 Task: Select format cells if greater than or equal to.
Action: Mouse moved to (148, 103)
Screenshot: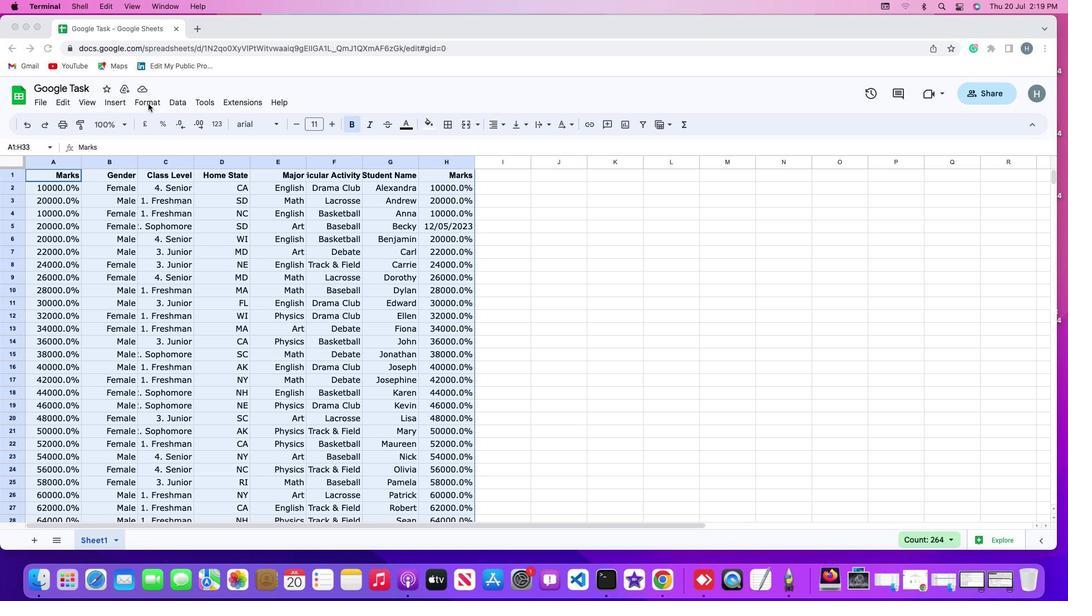 
Action: Mouse pressed left at (148, 103)
Screenshot: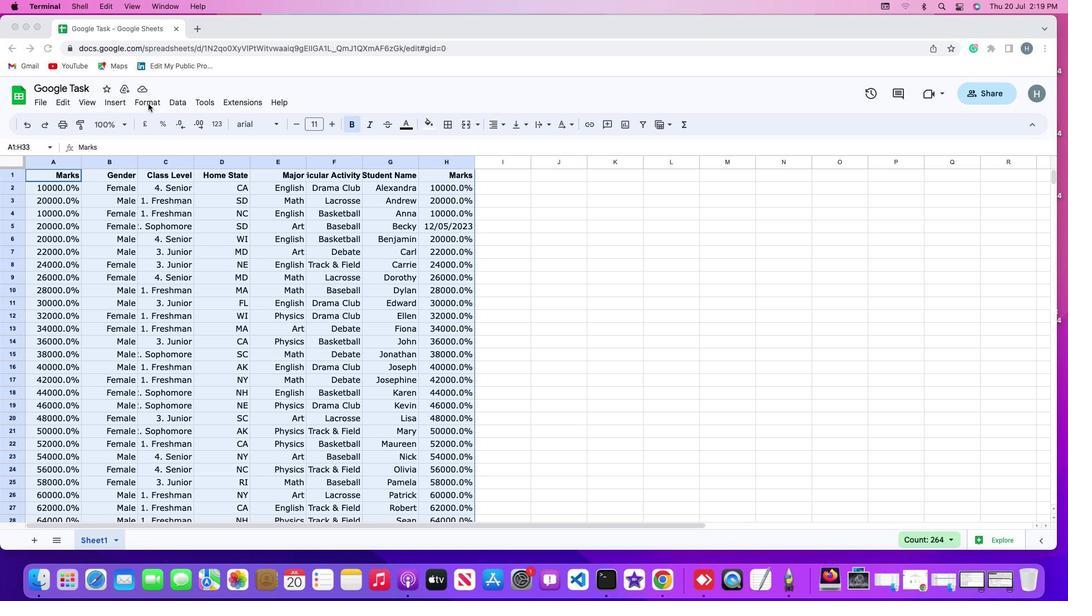 
Action: Mouse moved to (148, 102)
Screenshot: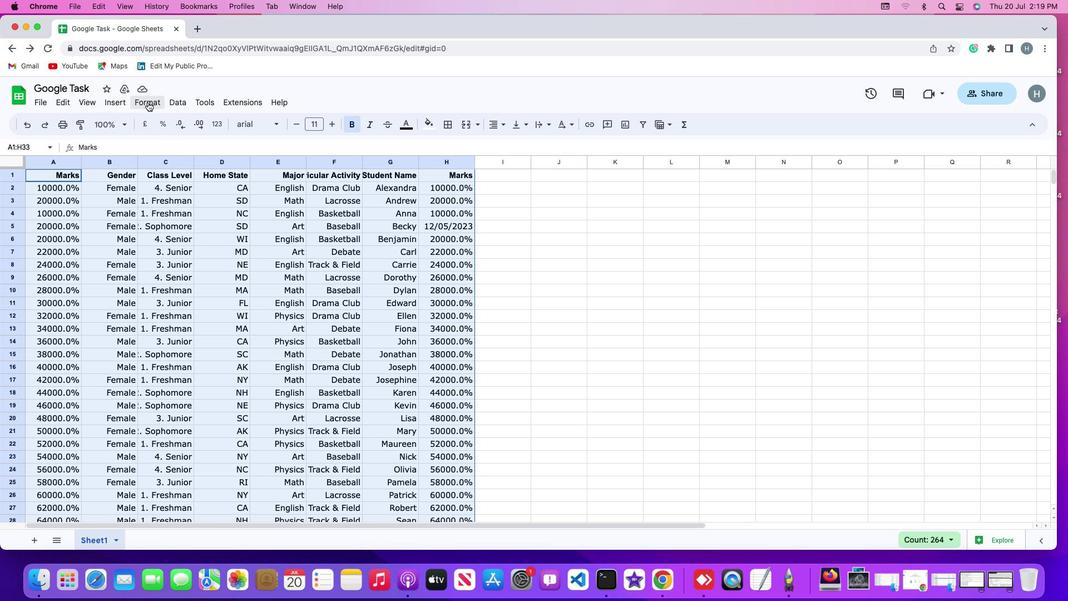 
Action: Mouse pressed left at (148, 102)
Screenshot: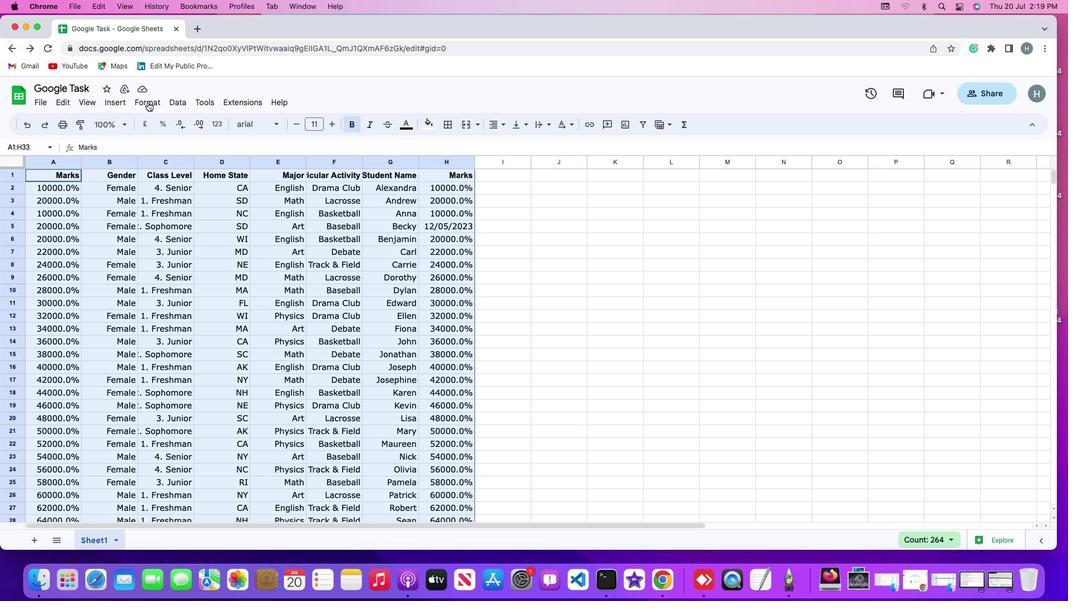 
Action: Mouse moved to (179, 293)
Screenshot: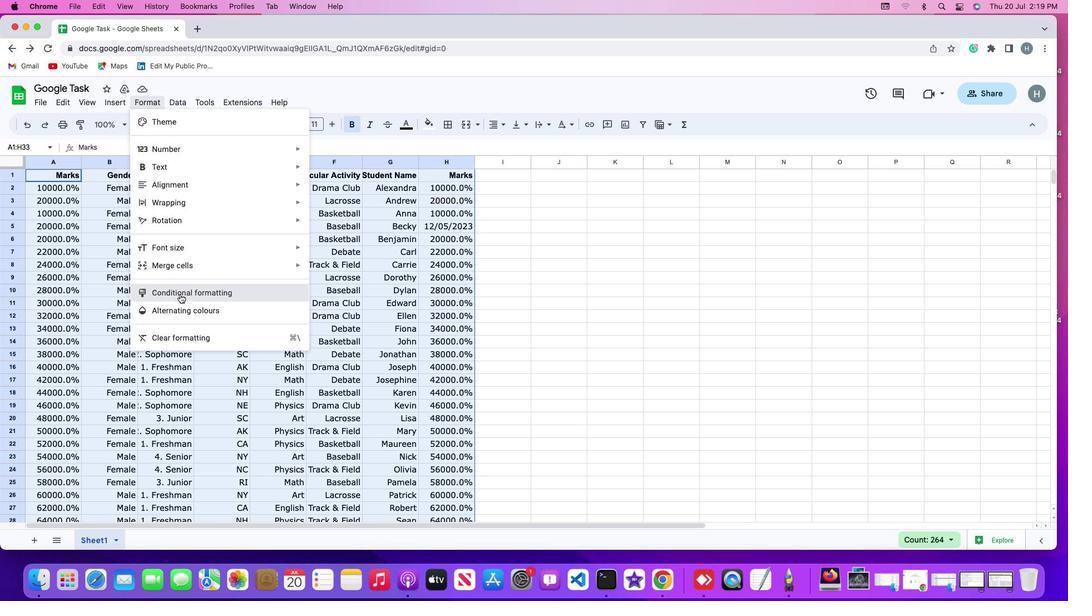 
Action: Mouse pressed left at (179, 293)
Screenshot: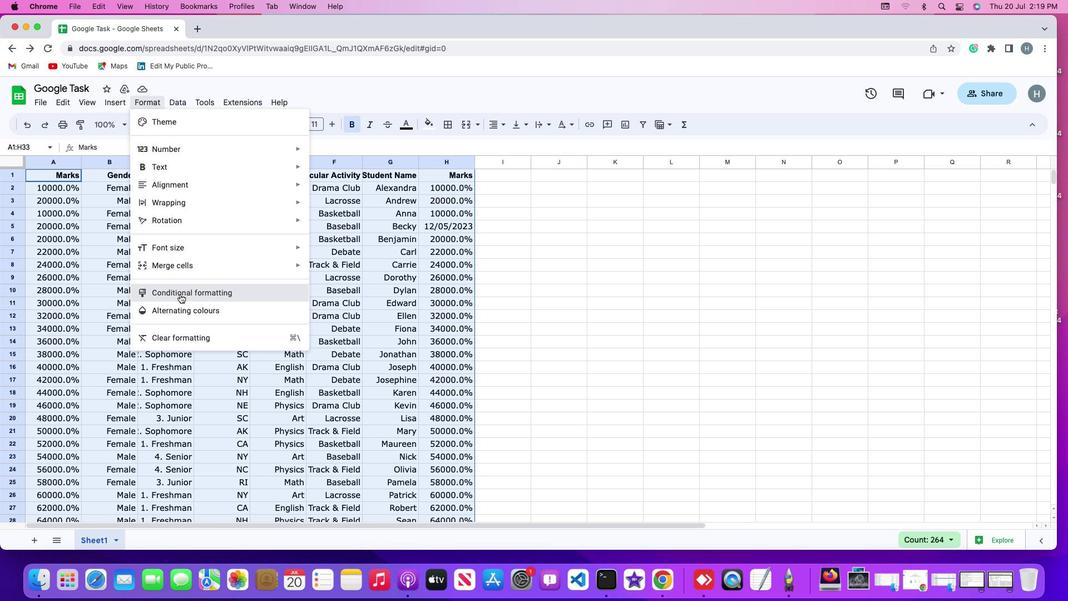 
Action: Mouse moved to (984, 274)
Screenshot: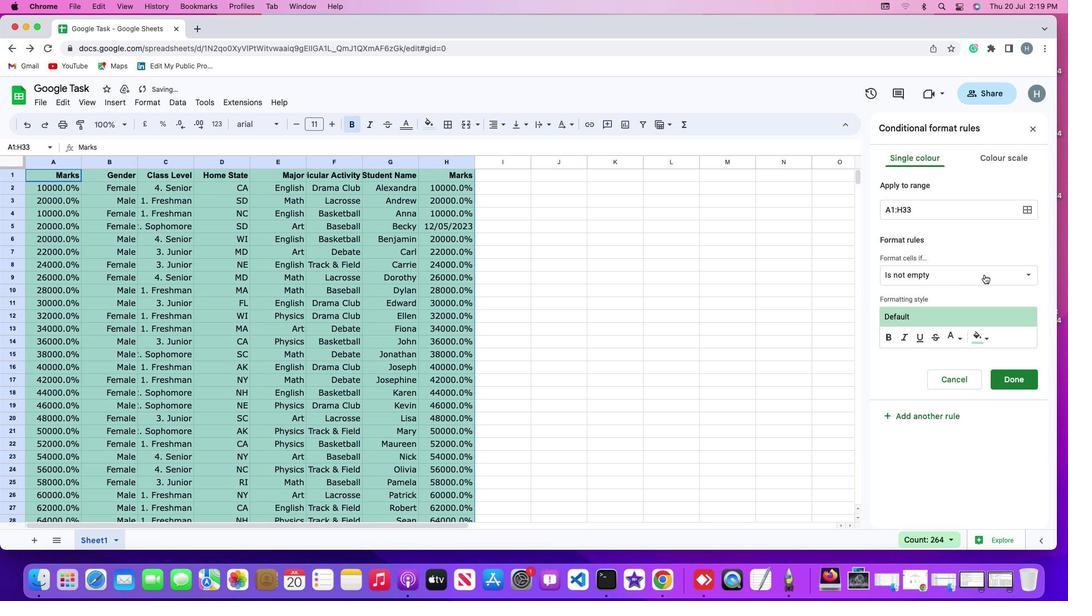 
Action: Mouse pressed left at (984, 274)
Screenshot: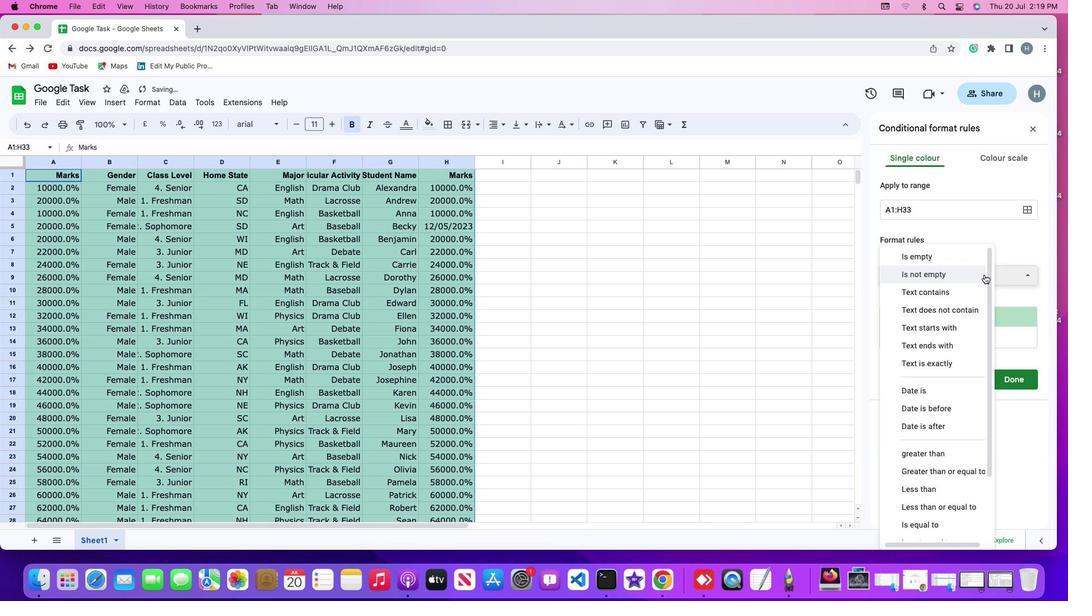 
Action: Mouse moved to (930, 470)
Screenshot: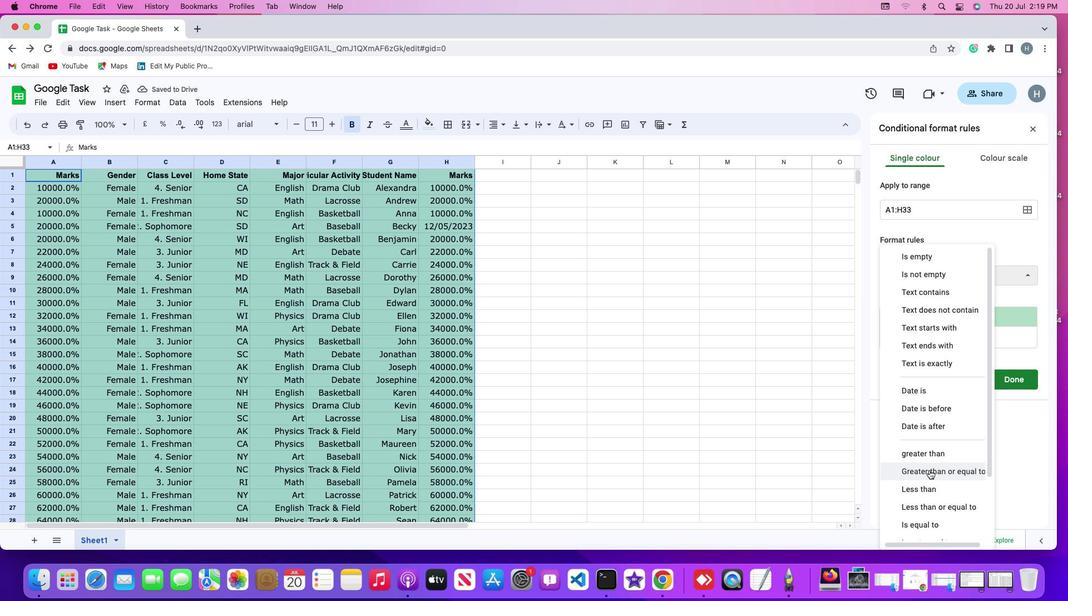 
Action: Mouse pressed left at (930, 470)
Screenshot: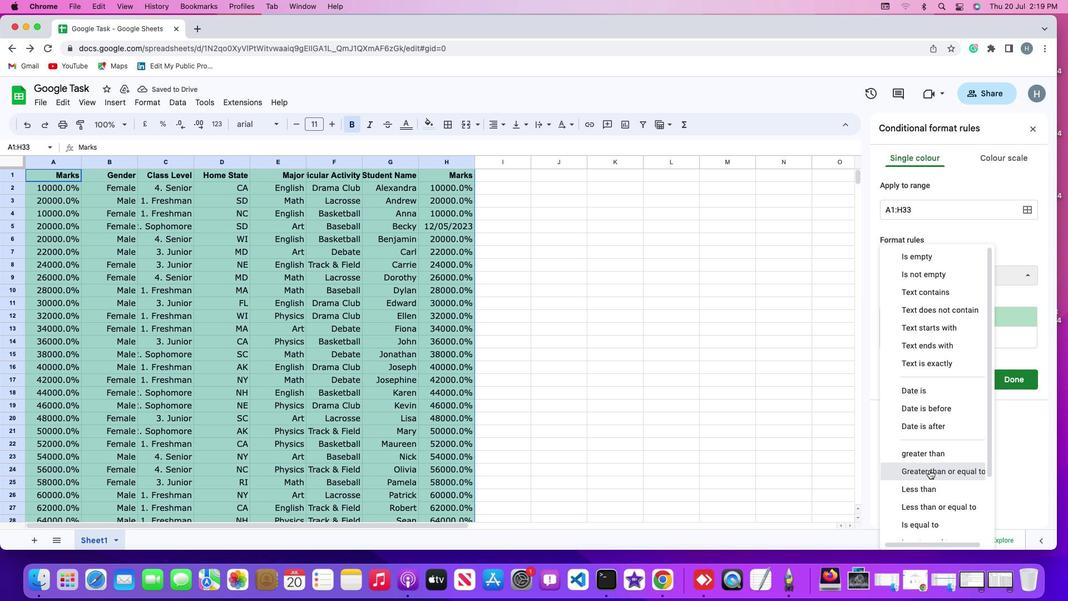 
